 Task: Add a dependency to the task Implement a new cybersecurity system for an organization's IT infrastructure , the existing task  Upgrade and migrate company servers to a cloud-based solution in the project AgileConnection
Action: Mouse moved to (943, 157)
Screenshot: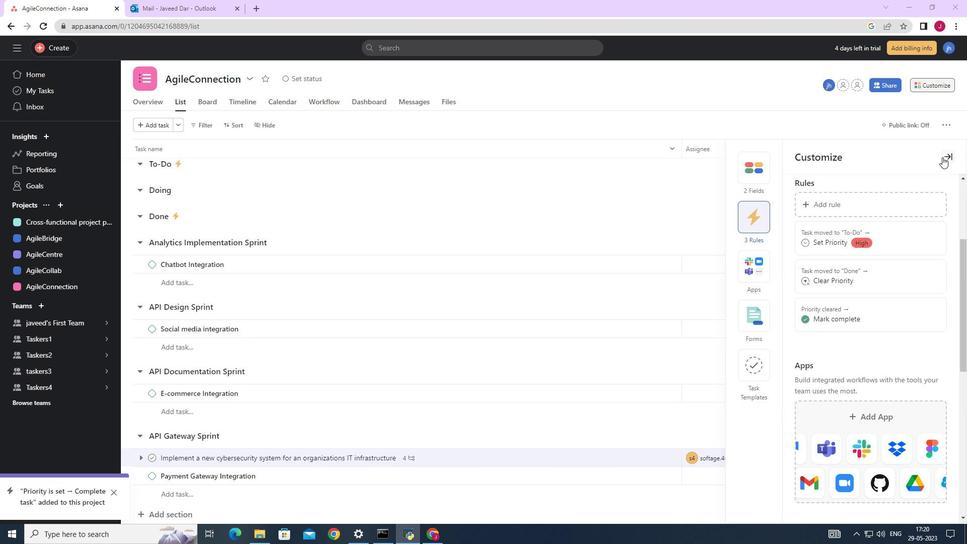 
Action: Mouse pressed left at (943, 157)
Screenshot: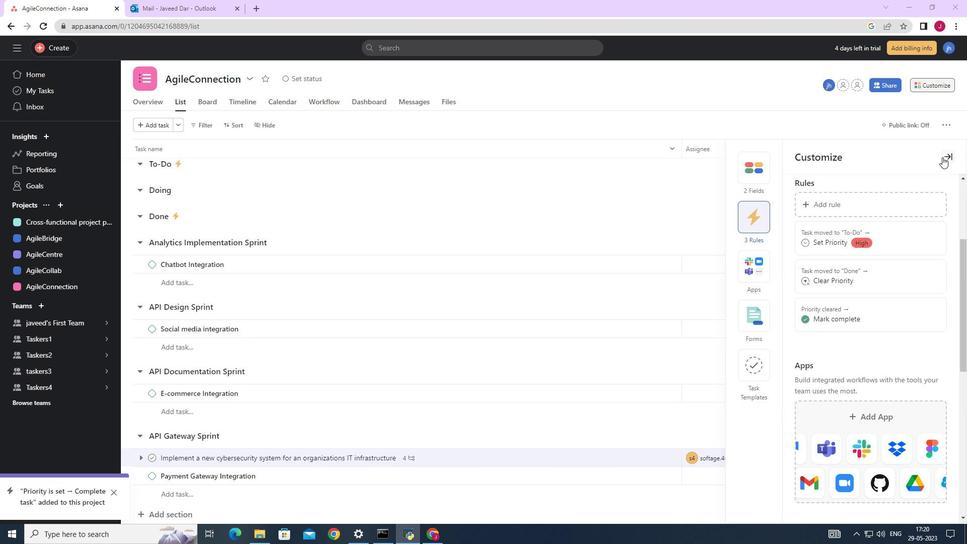 
Action: Mouse moved to (931, 85)
Screenshot: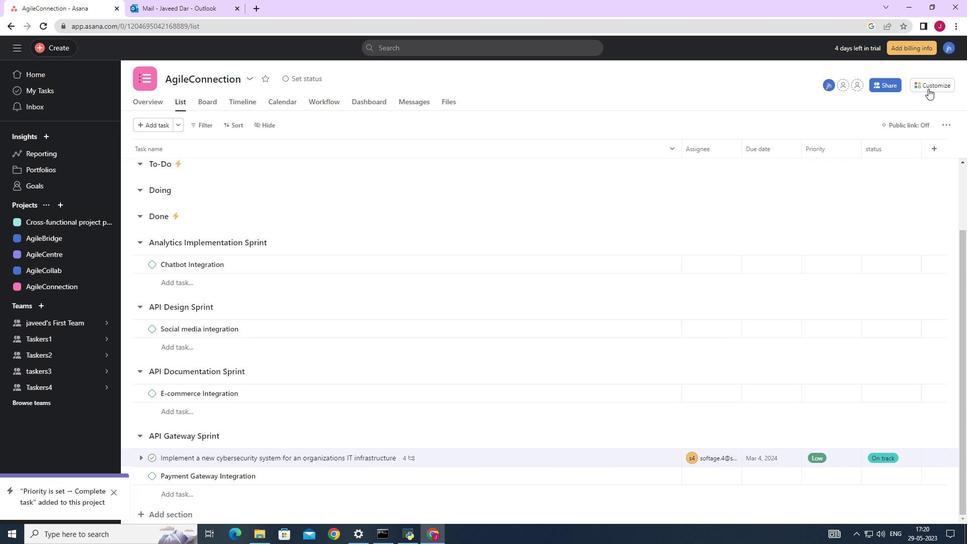 
Action: Mouse pressed left at (931, 85)
Screenshot: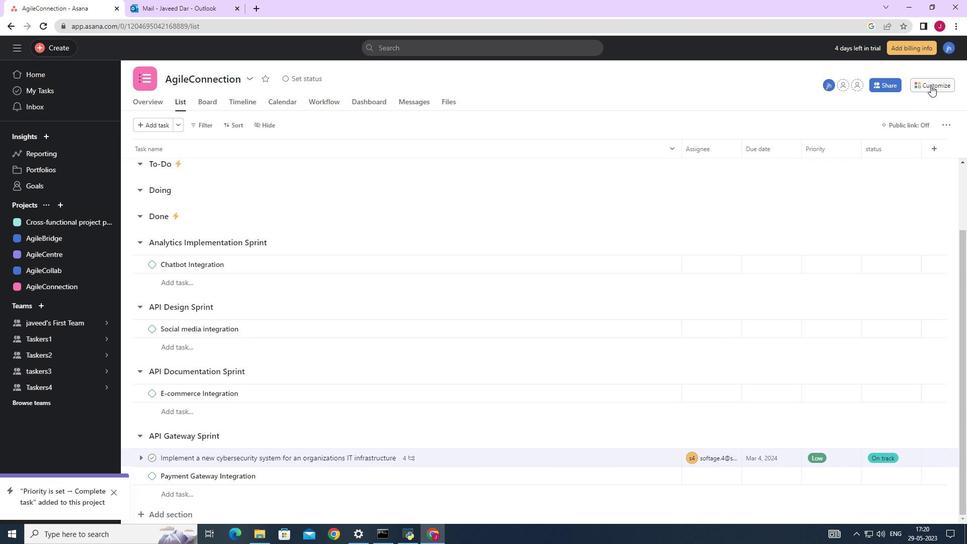 
Action: Mouse moved to (814, 274)
Screenshot: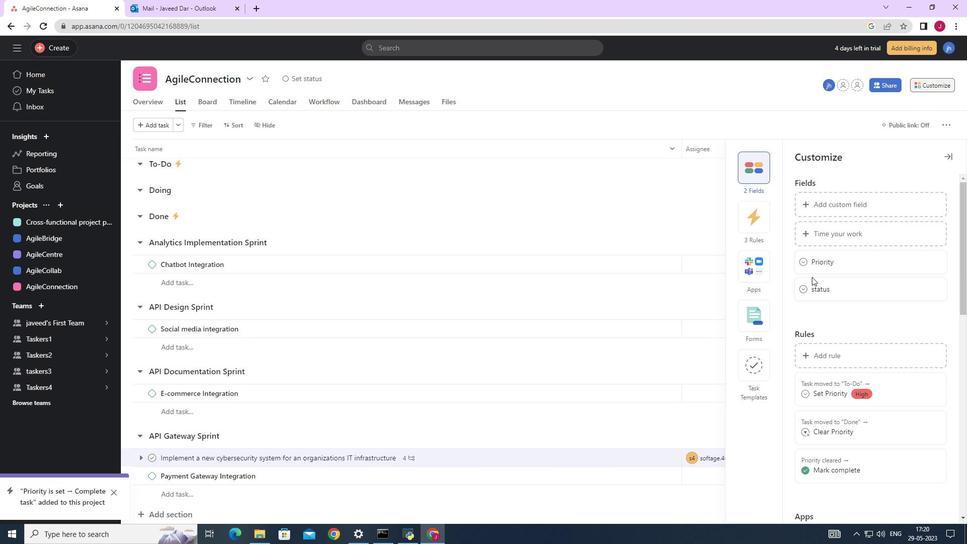 
Action: Mouse scrolled (813, 275) with delta (0, 0)
Screenshot: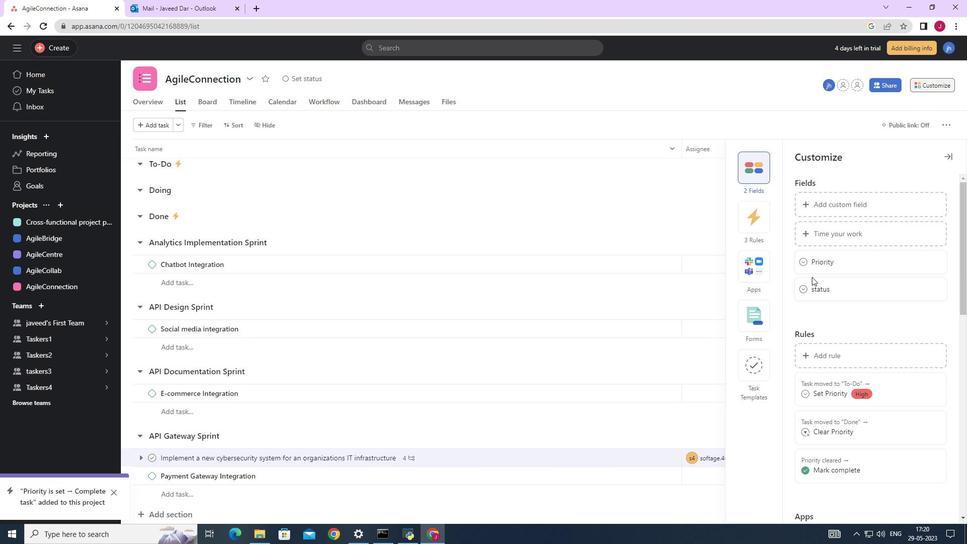 
Action: Mouse moved to (953, 155)
Screenshot: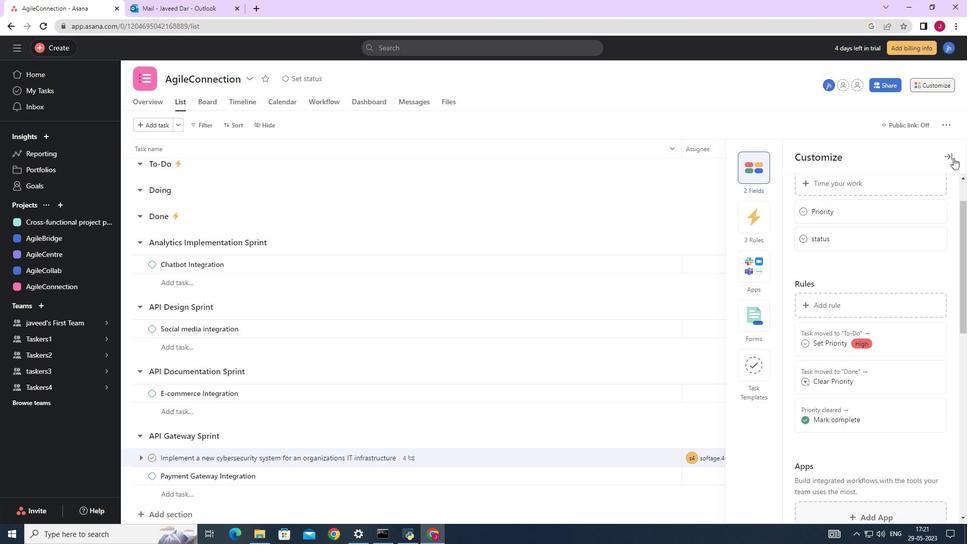 
Action: Mouse pressed left at (953, 155)
Screenshot: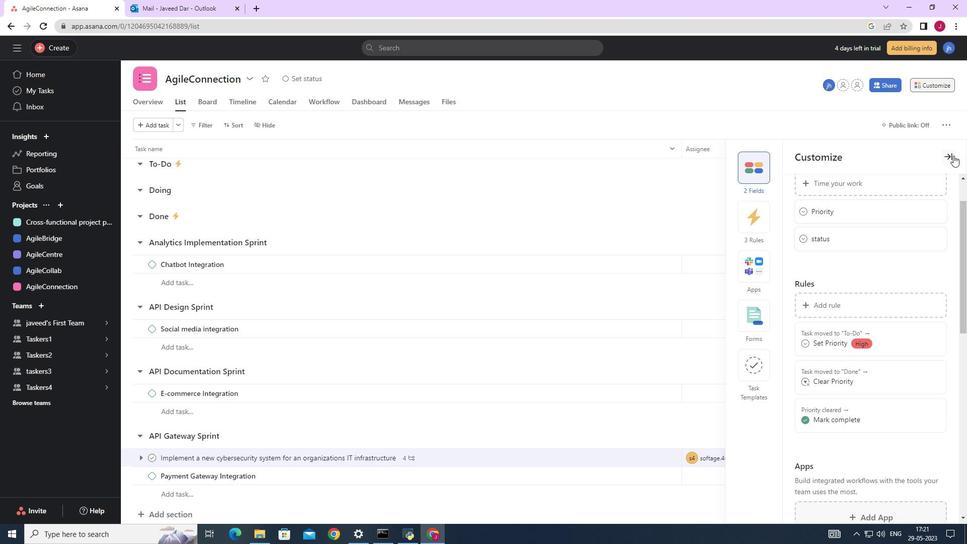 
Action: Mouse moved to (474, 274)
Screenshot: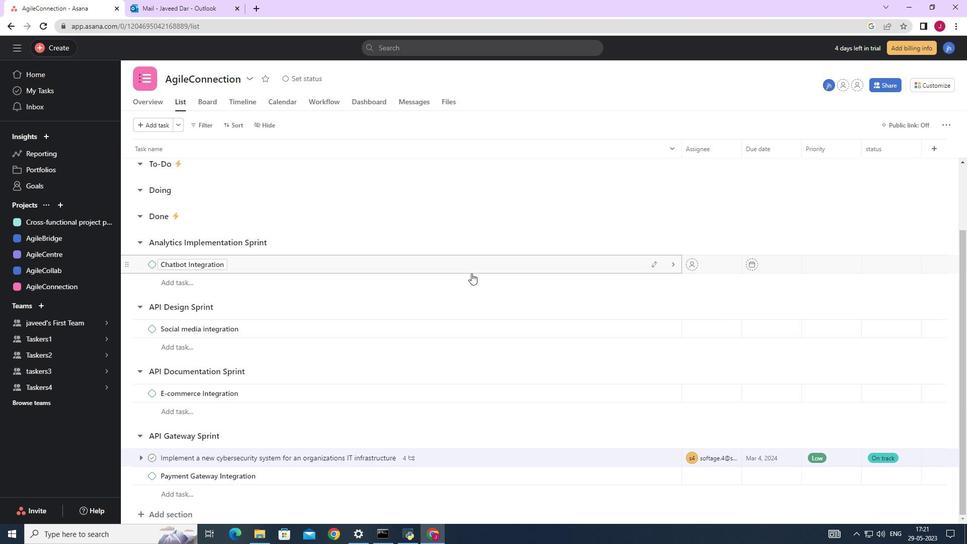 
Action: Mouse scrolled (474, 273) with delta (0, 0)
Screenshot: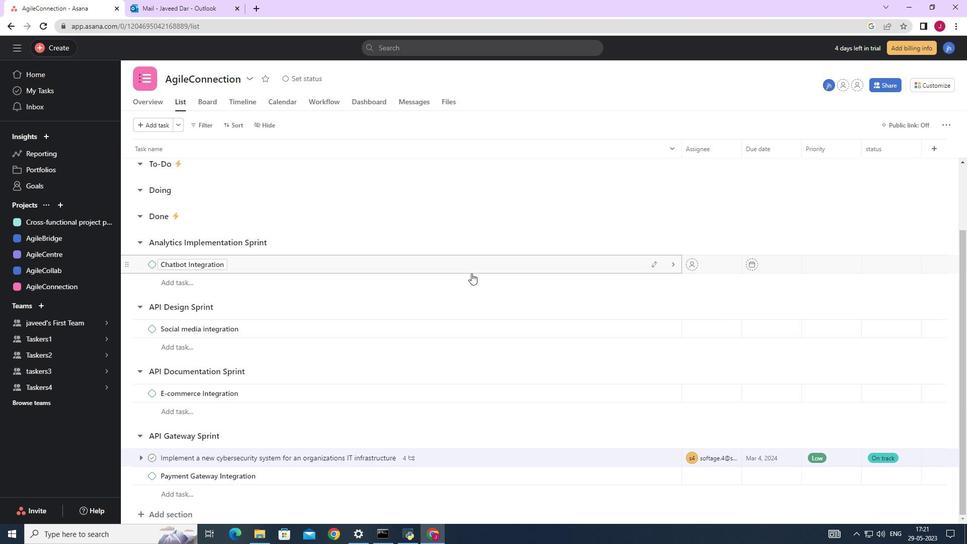 
Action: Mouse scrolled (474, 273) with delta (0, 0)
Screenshot: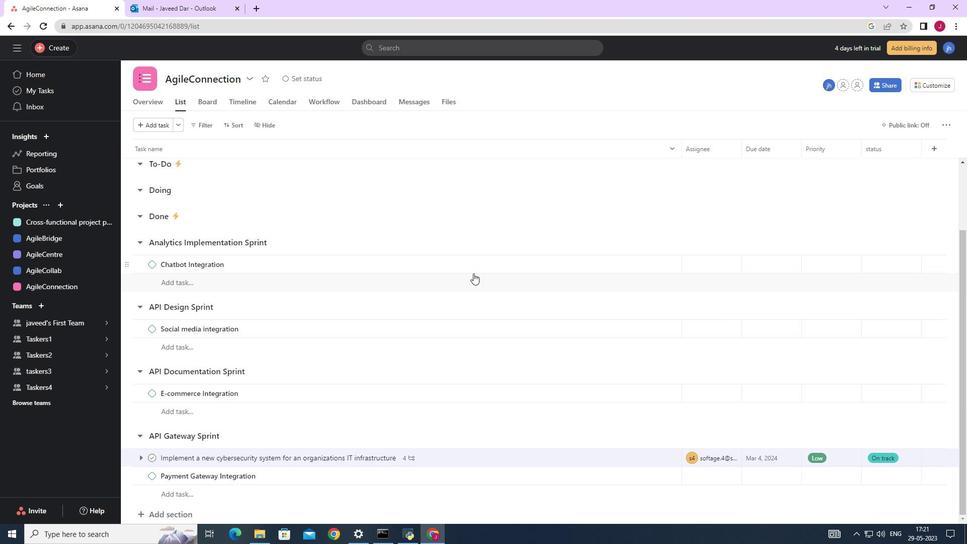 
Action: Mouse scrolled (474, 273) with delta (0, 0)
Screenshot: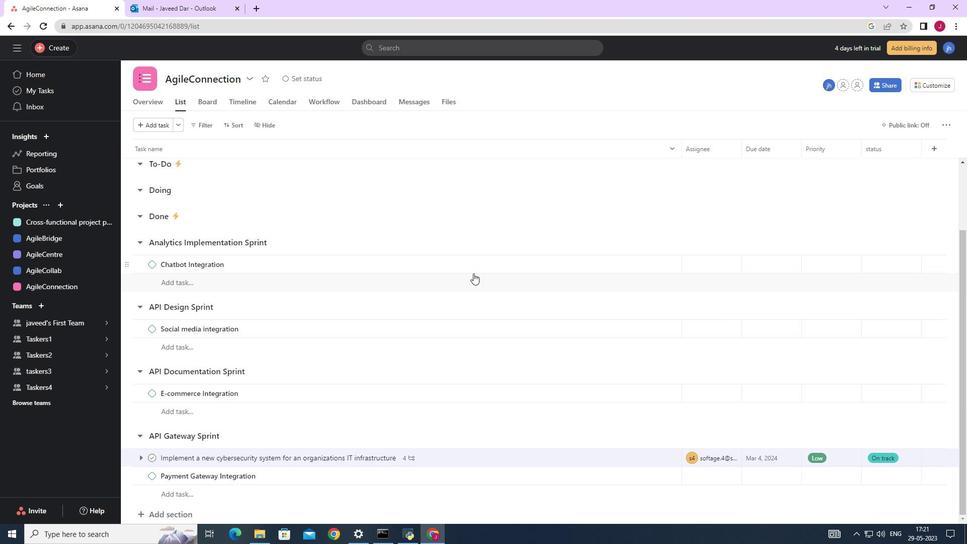 
Action: Mouse moved to (475, 274)
Screenshot: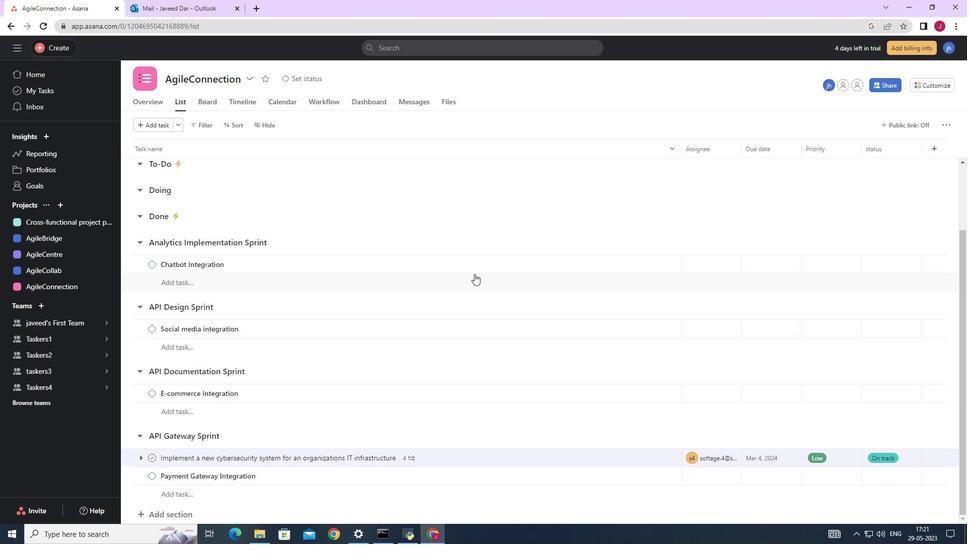 
Action: Mouse scrolled (475, 273) with delta (0, 0)
Screenshot: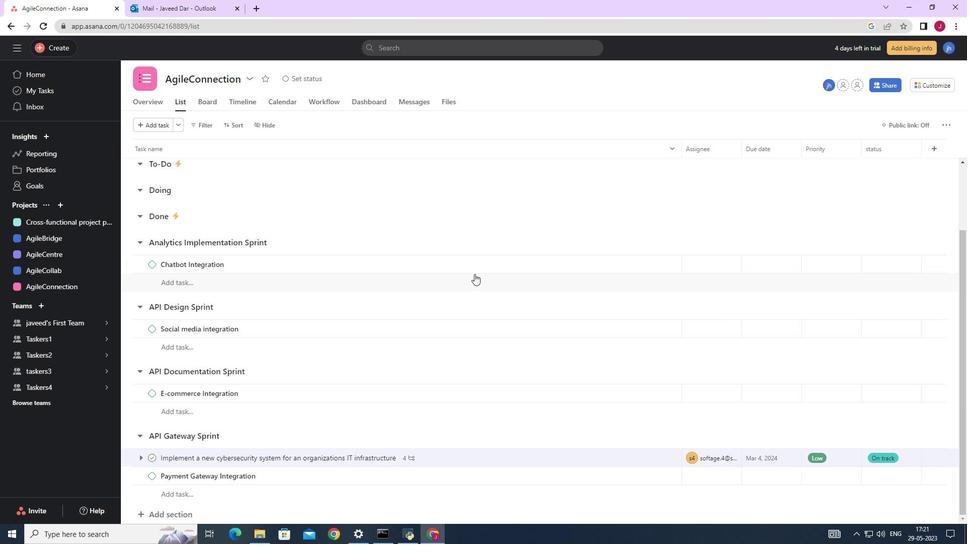 
Action: Mouse scrolled (475, 273) with delta (0, 0)
Screenshot: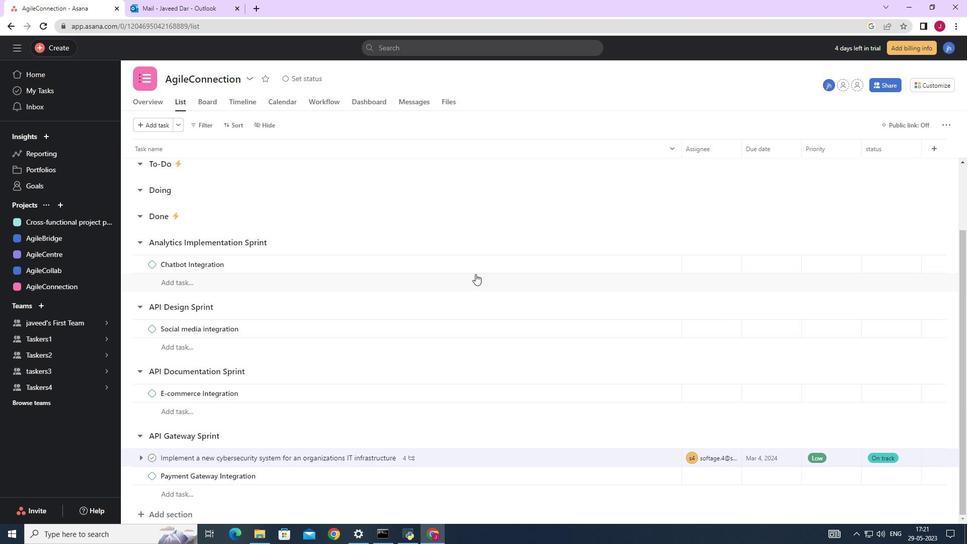 
Action: Mouse scrolled (475, 273) with delta (0, 0)
Screenshot: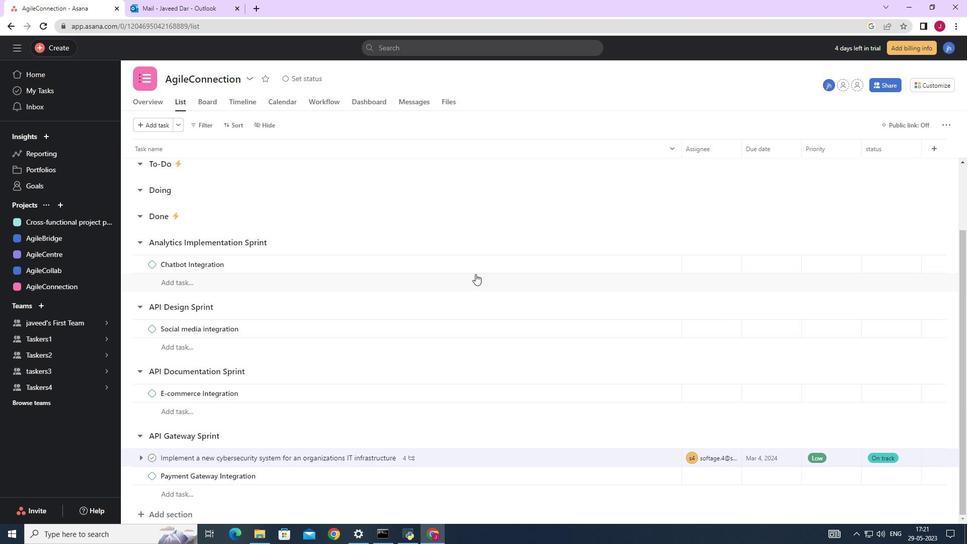 
Action: Mouse scrolled (475, 273) with delta (0, 0)
Screenshot: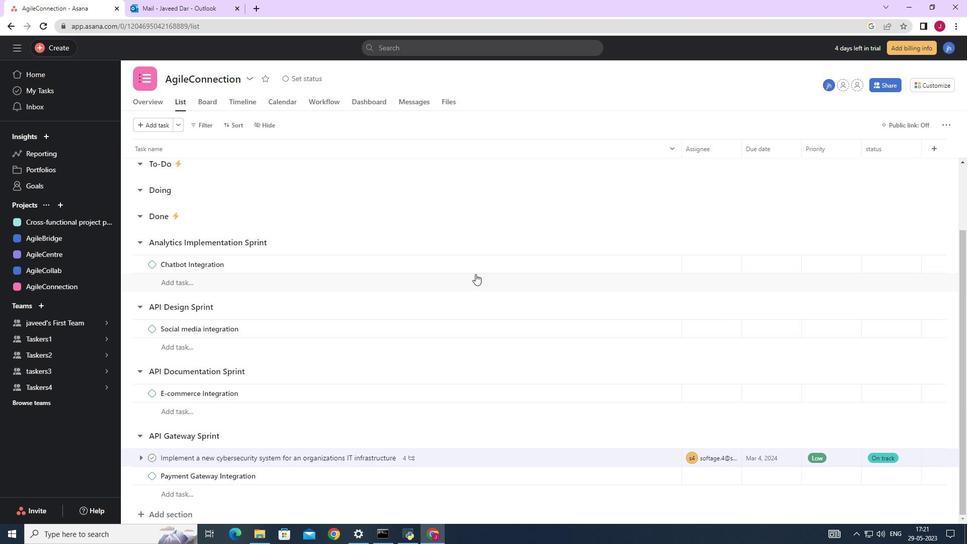 
Action: Mouse moved to (488, 280)
Screenshot: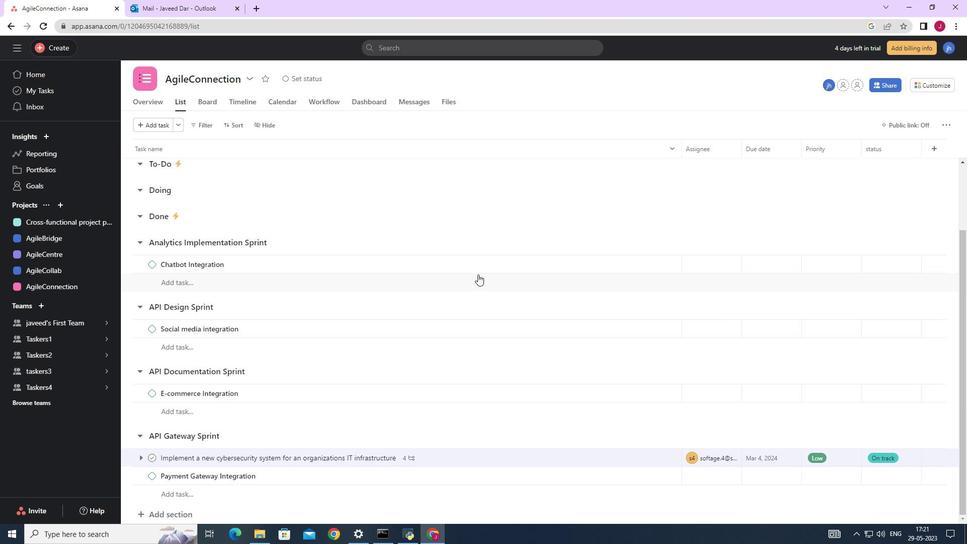 
Action: Mouse scrolled (488, 281) with delta (0, 0)
Screenshot: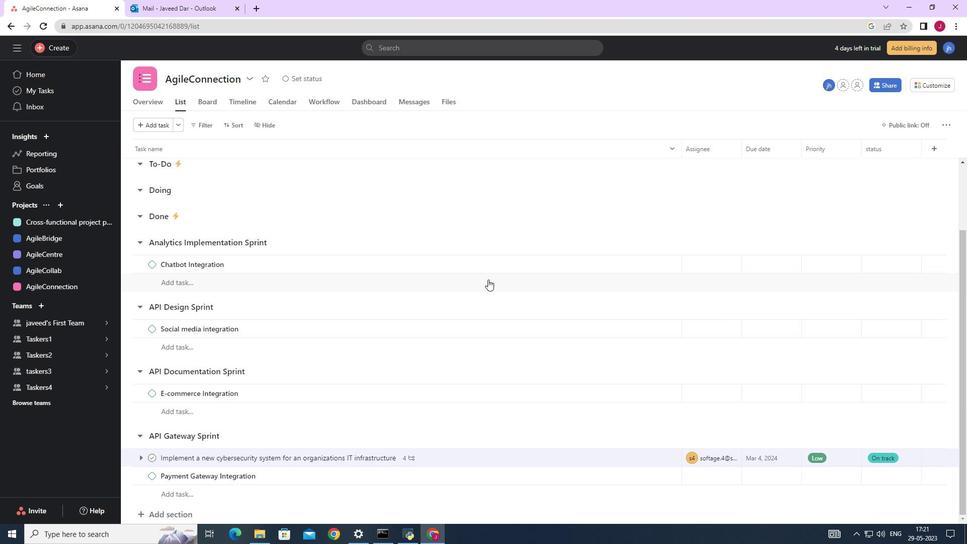 
Action: Mouse scrolled (488, 281) with delta (0, 0)
Screenshot: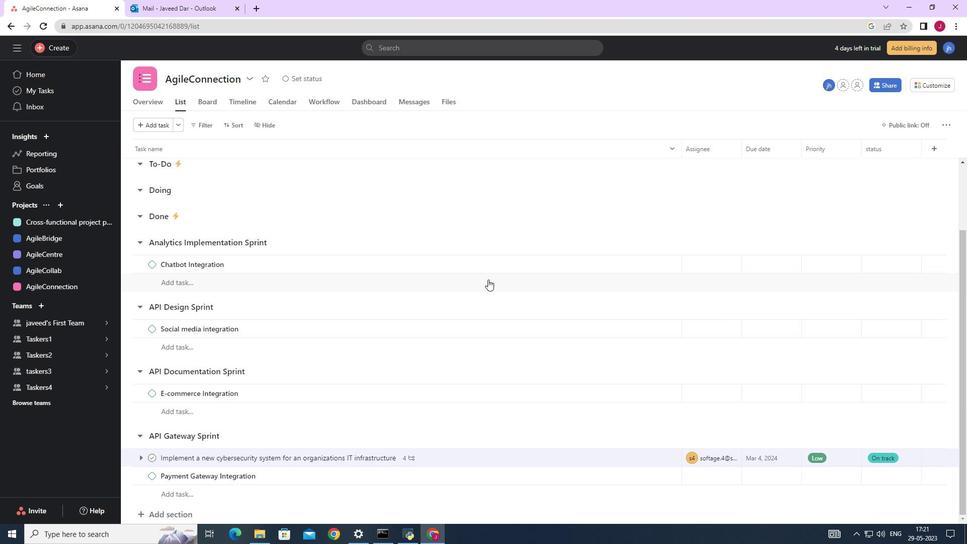 
Action: Mouse scrolled (488, 281) with delta (0, 0)
Screenshot: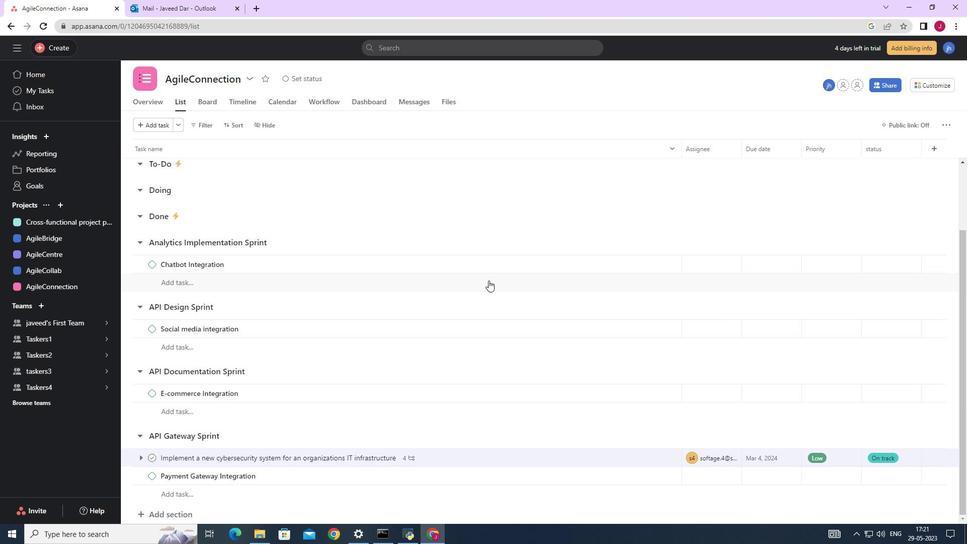 
Action: Mouse scrolled (488, 281) with delta (0, 0)
Screenshot: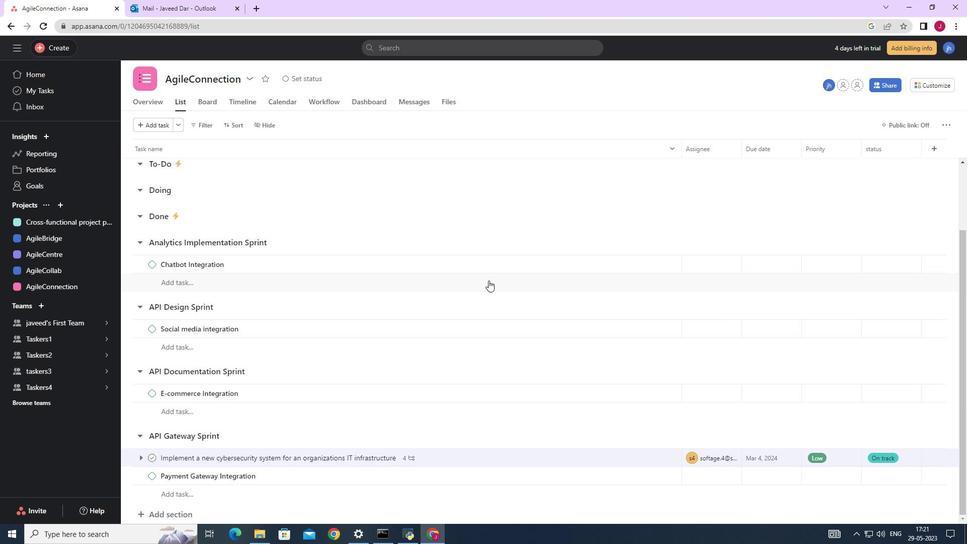
Action: Mouse scrolled (488, 281) with delta (0, 0)
Screenshot: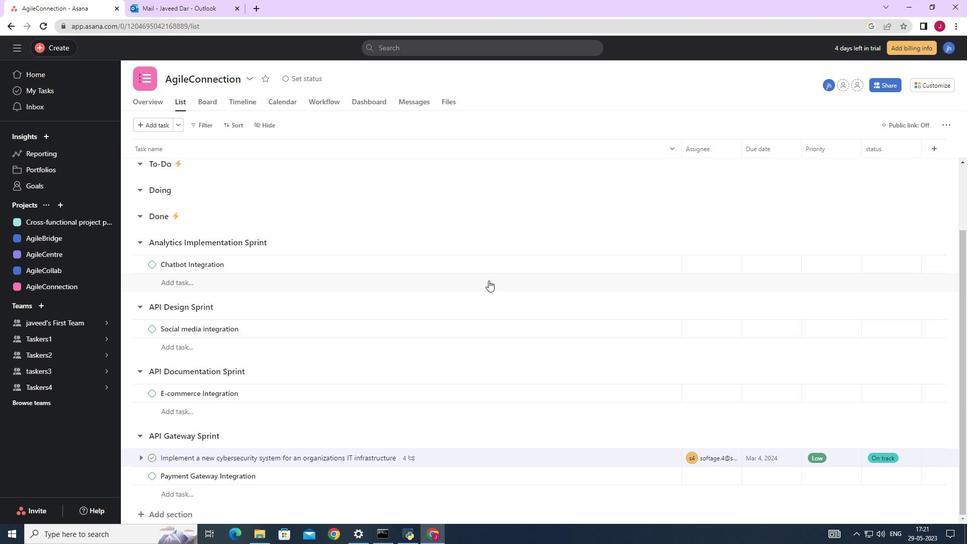 
Action: Mouse scrolled (488, 280) with delta (0, 0)
Screenshot: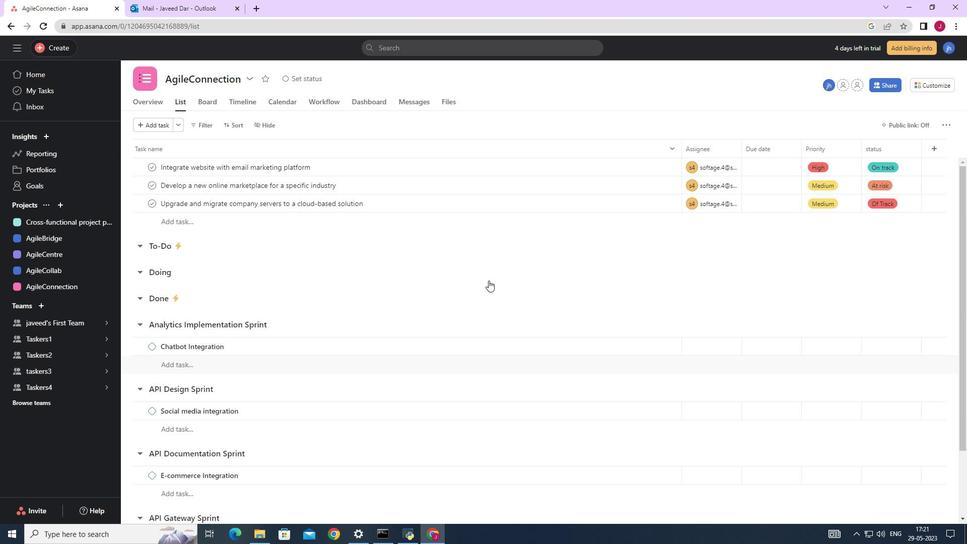 
Action: Mouse scrolled (488, 280) with delta (0, 0)
Screenshot: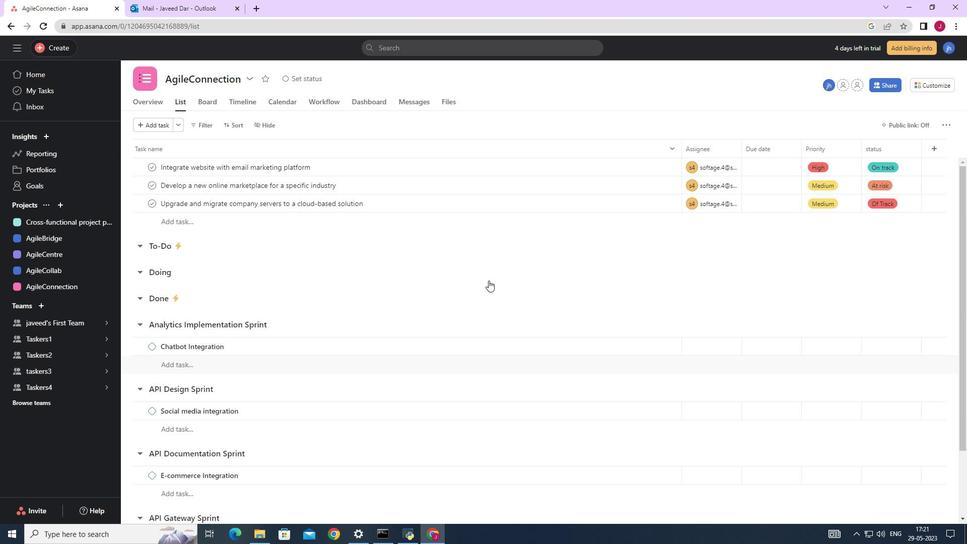 
Action: Mouse scrolled (488, 280) with delta (0, 0)
Screenshot: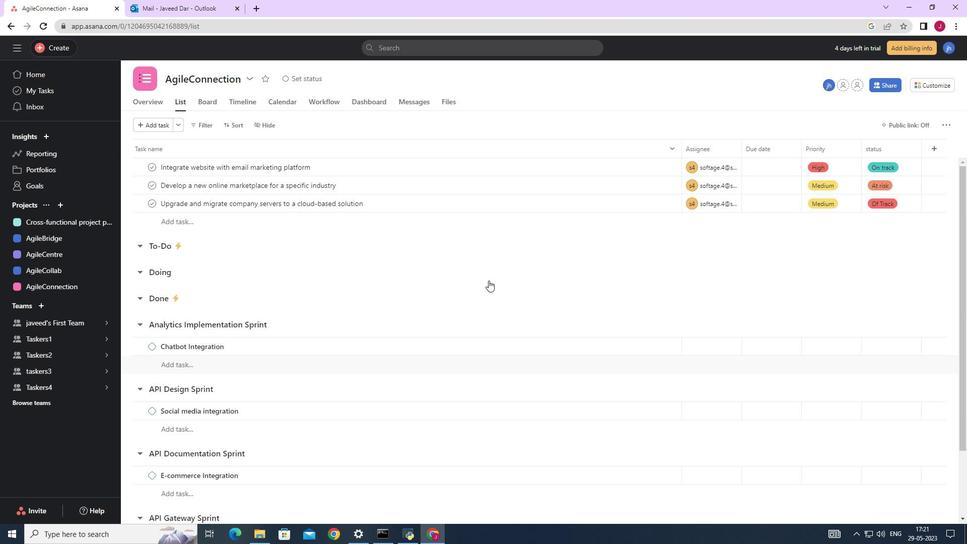
Action: Mouse scrolled (488, 280) with delta (0, 0)
Screenshot: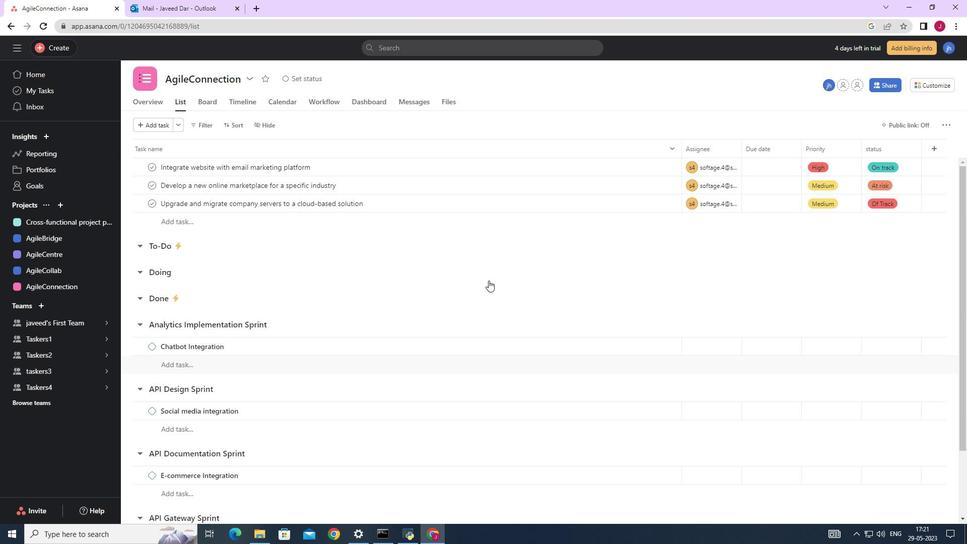 
Action: Mouse moved to (621, 461)
Screenshot: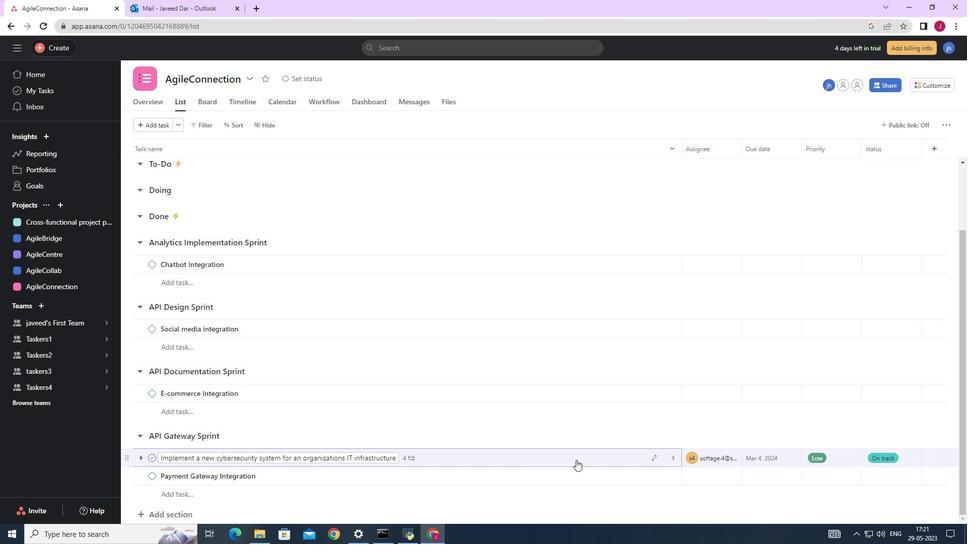 
Action: Mouse pressed left at (621, 461)
Screenshot: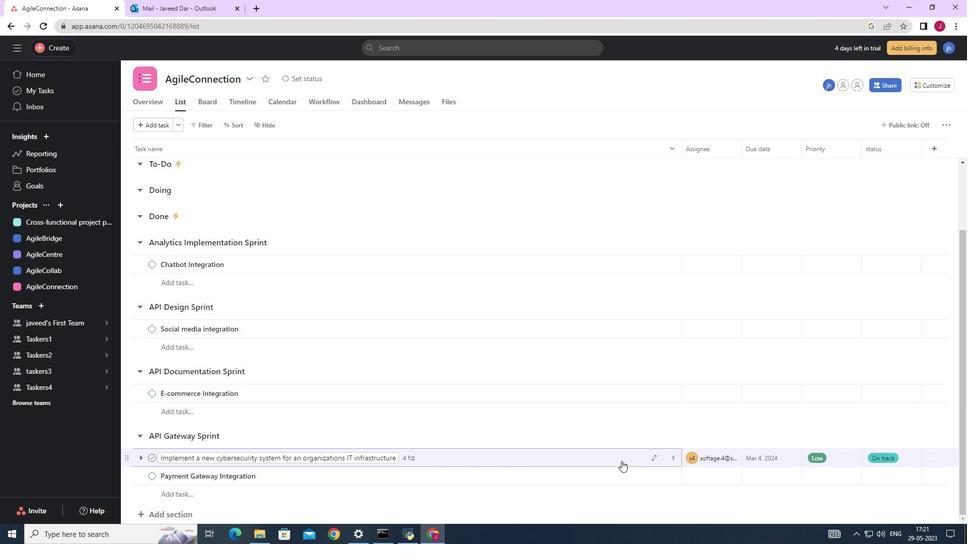
Action: Mouse moved to (720, 295)
Screenshot: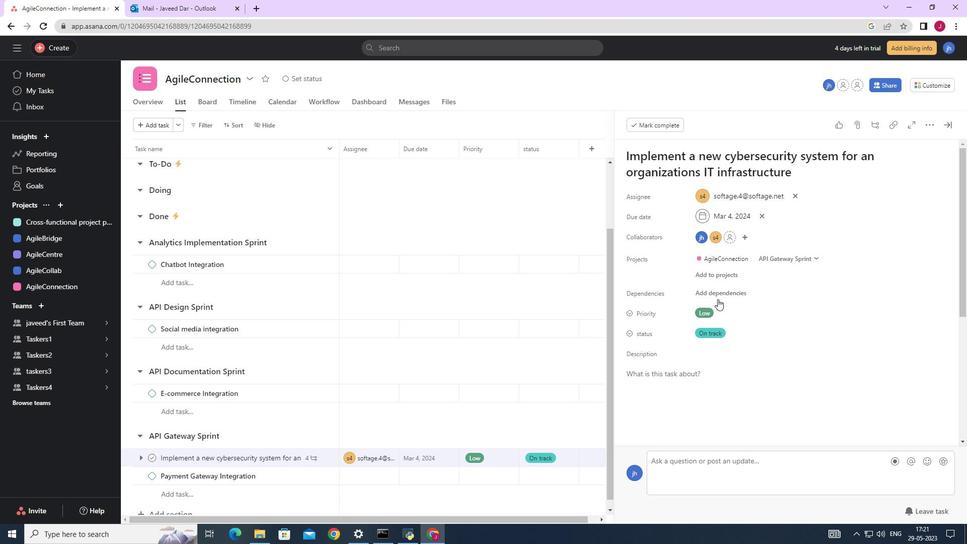 
Action: Mouse pressed left at (720, 295)
Screenshot: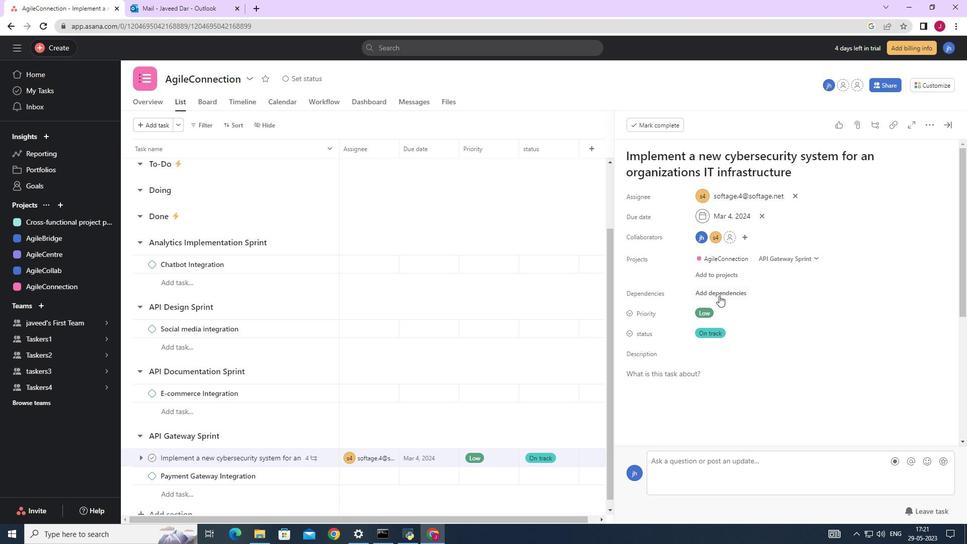 
Action: Mouse moved to (783, 330)
Screenshot: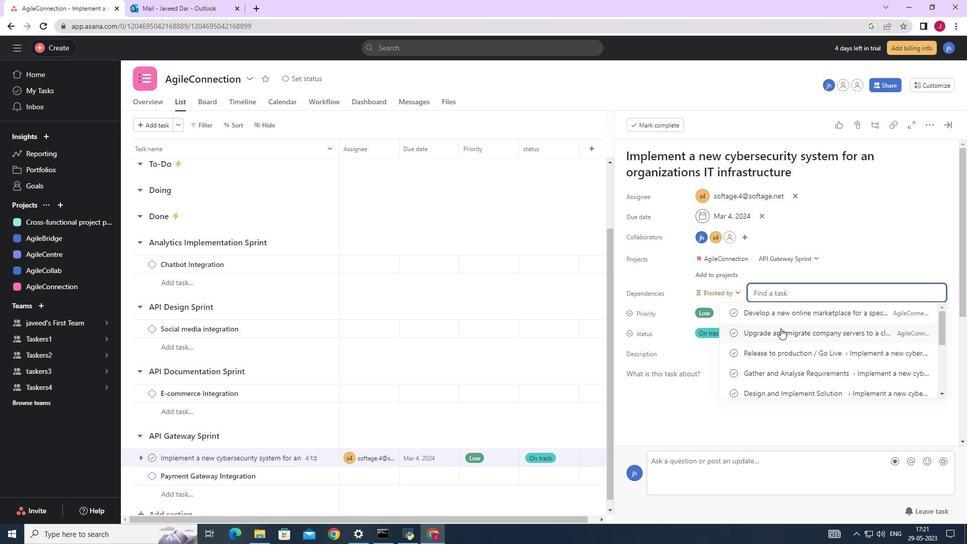 
Action: Mouse pressed left at (783, 330)
Screenshot: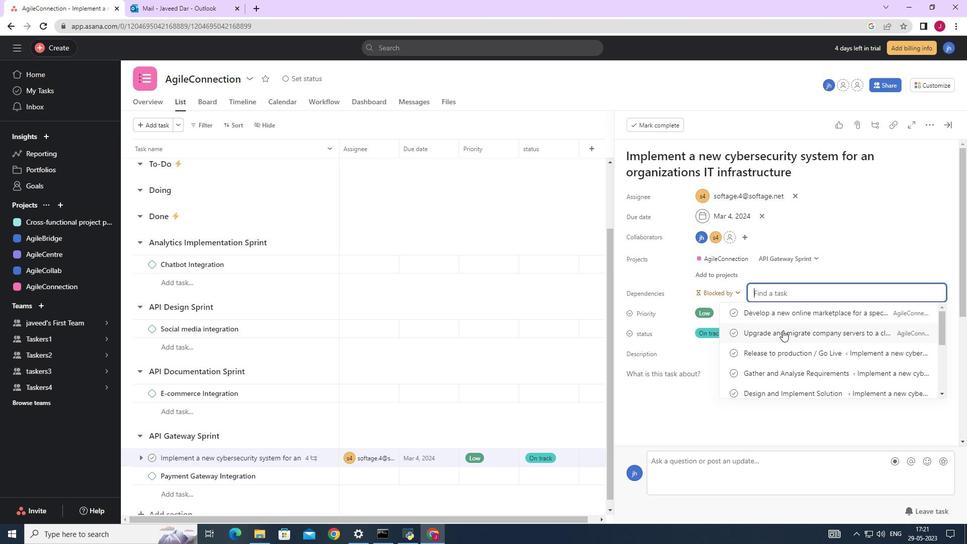 
Action: Mouse moved to (788, 315)
Screenshot: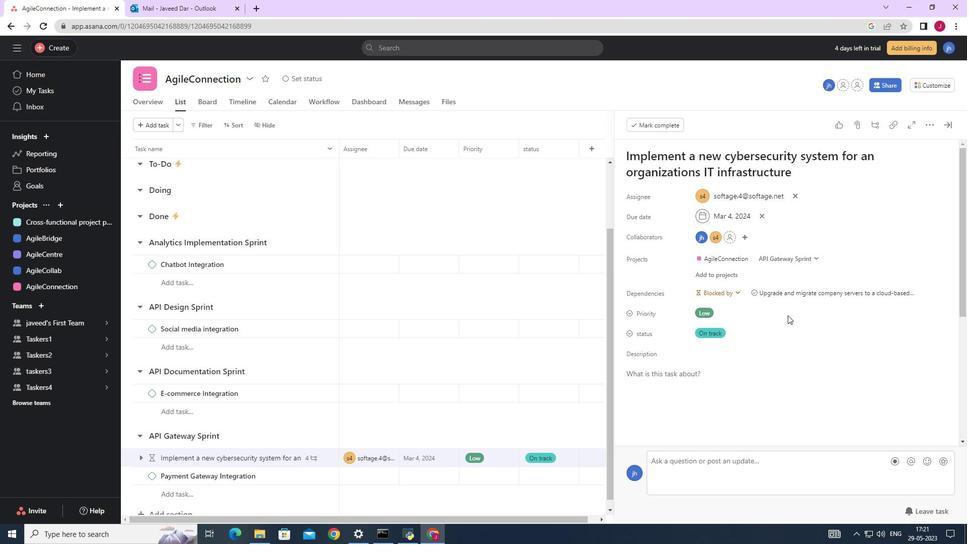
